 Task: Add Olika Cotton Flower Hydrating Hand Sanitizer Refill to the cart.
Action: Mouse moved to (829, 288)
Screenshot: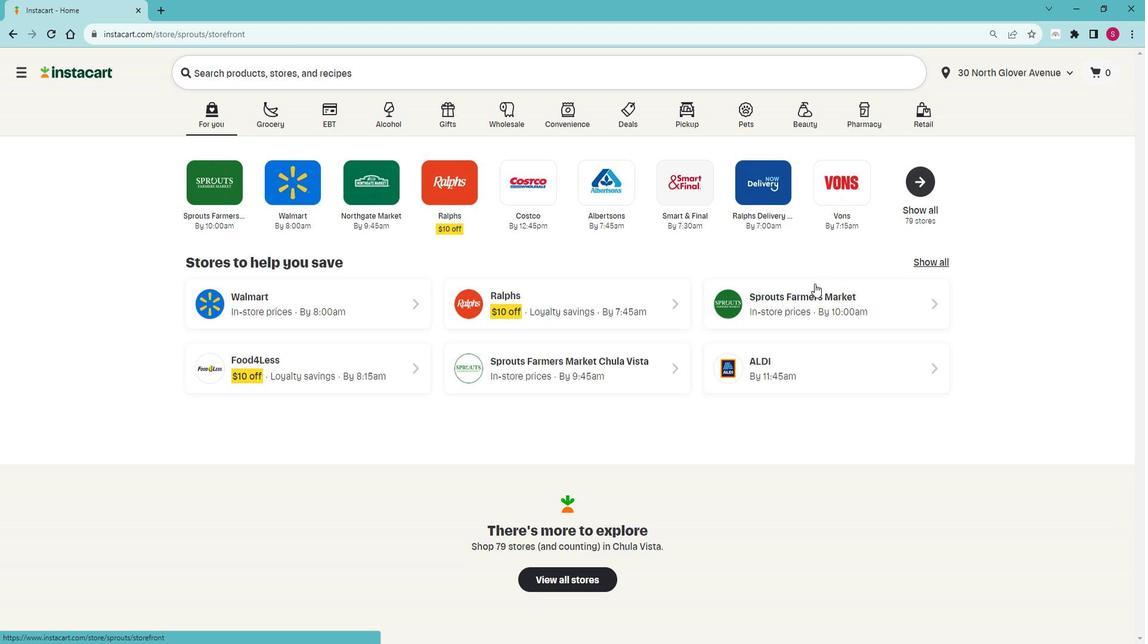 
Action: Mouse pressed left at (829, 288)
Screenshot: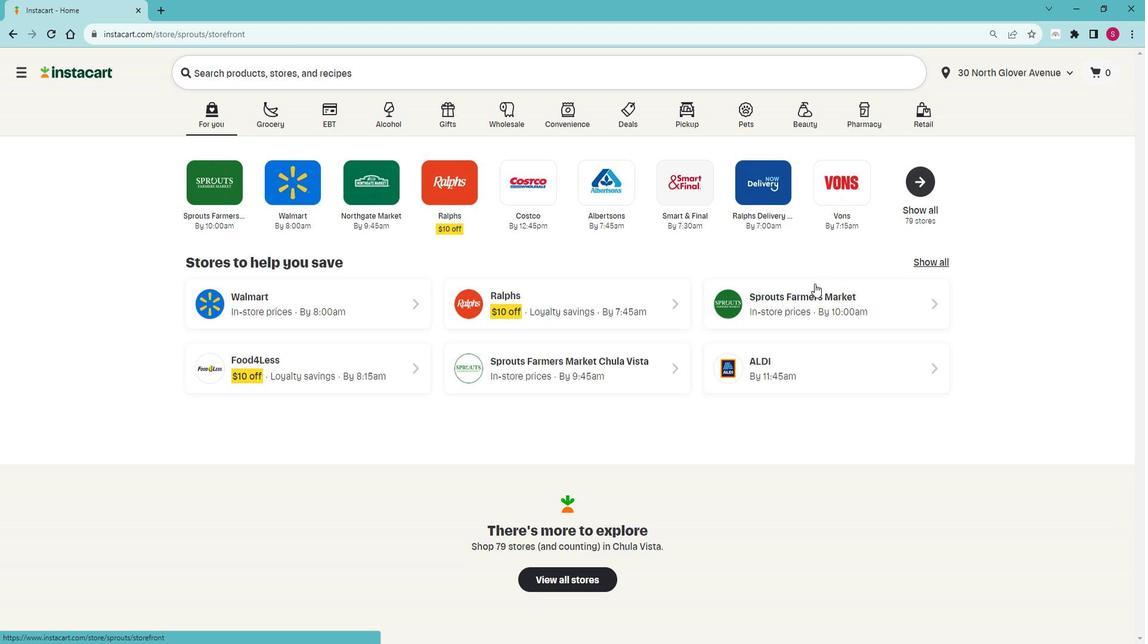 
Action: Mouse moved to (79, 386)
Screenshot: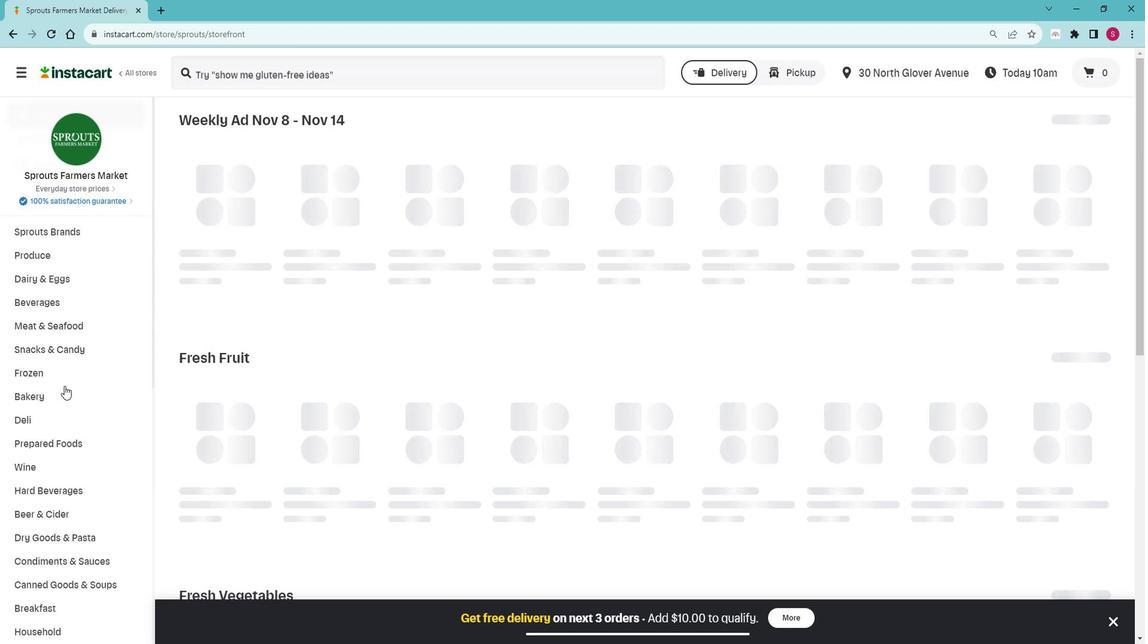 
Action: Mouse scrolled (79, 386) with delta (0, 0)
Screenshot: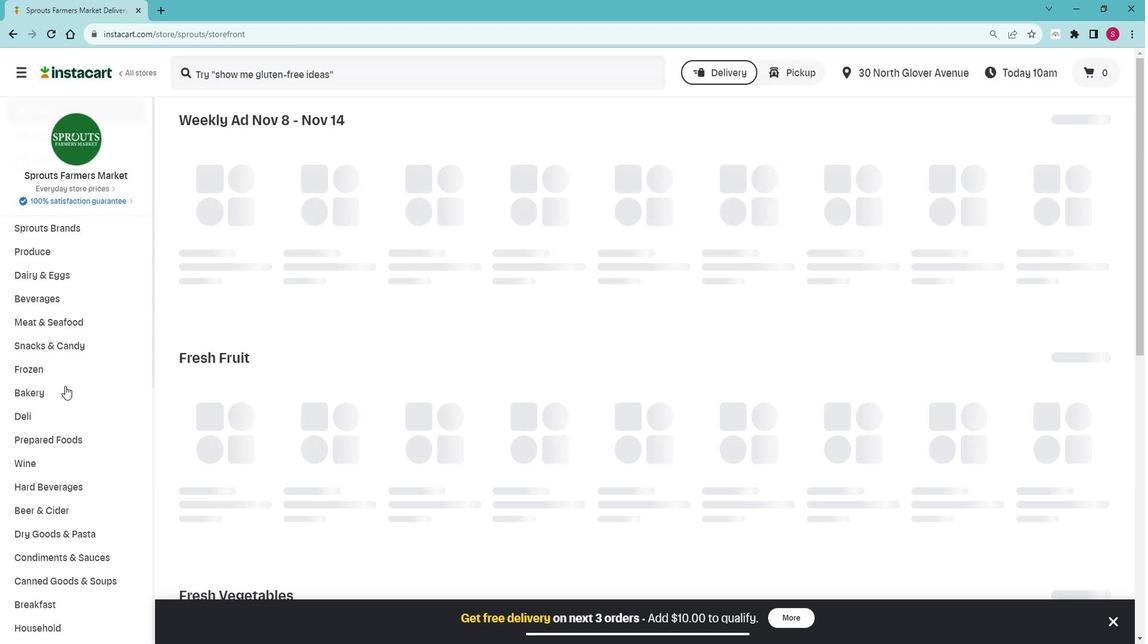 
Action: Mouse scrolled (79, 386) with delta (0, 0)
Screenshot: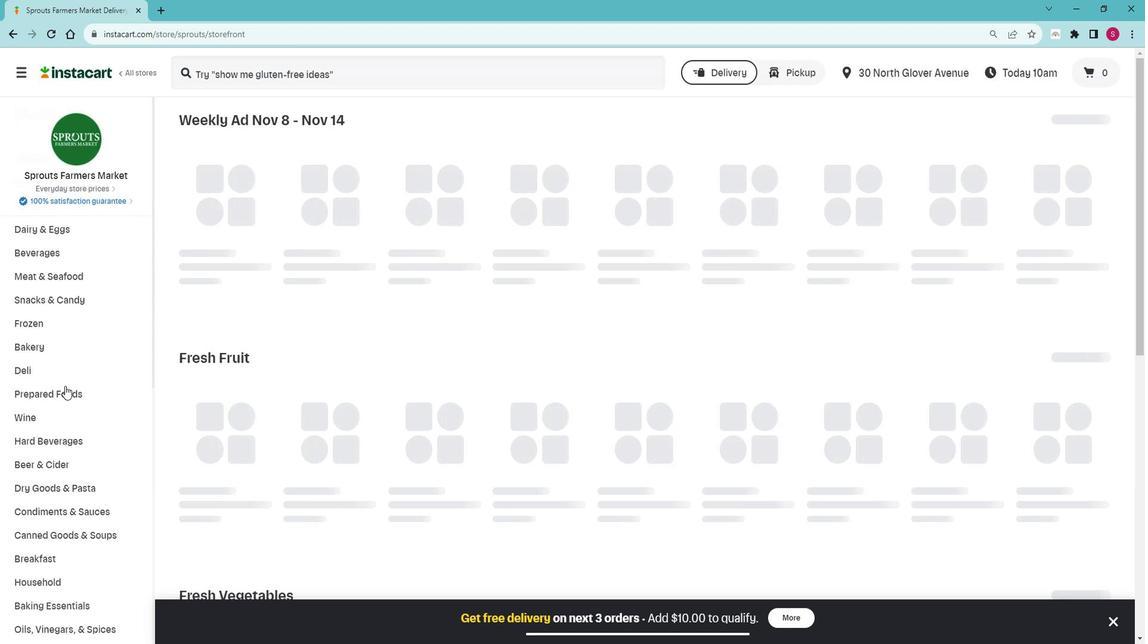
Action: Mouse scrolled (79, 386) with delta (0, 0)
Screenshot: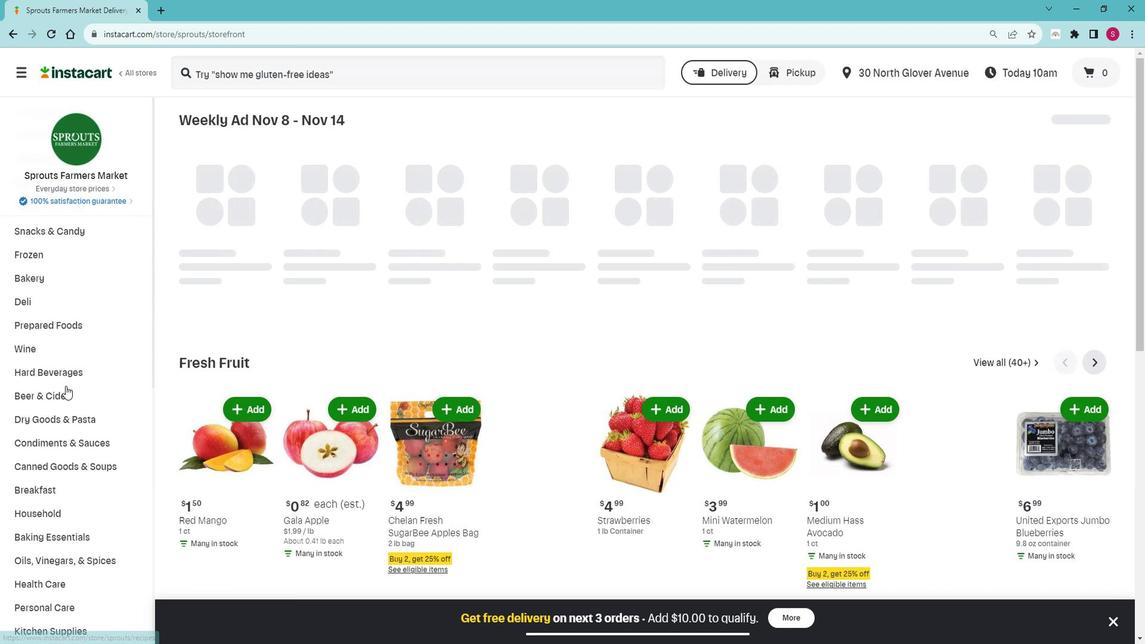 
Action: Mouse moved to (79, 386)
Screenshot: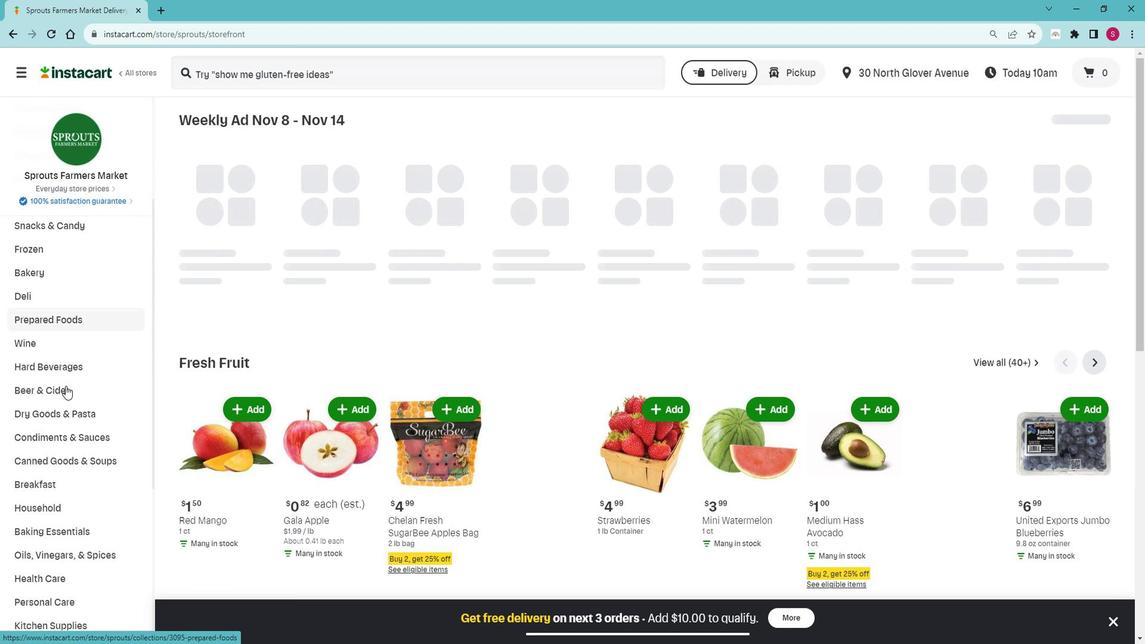 
Action: Mouse scrolled (79, 386) with delta (0, 0)
Screenshot: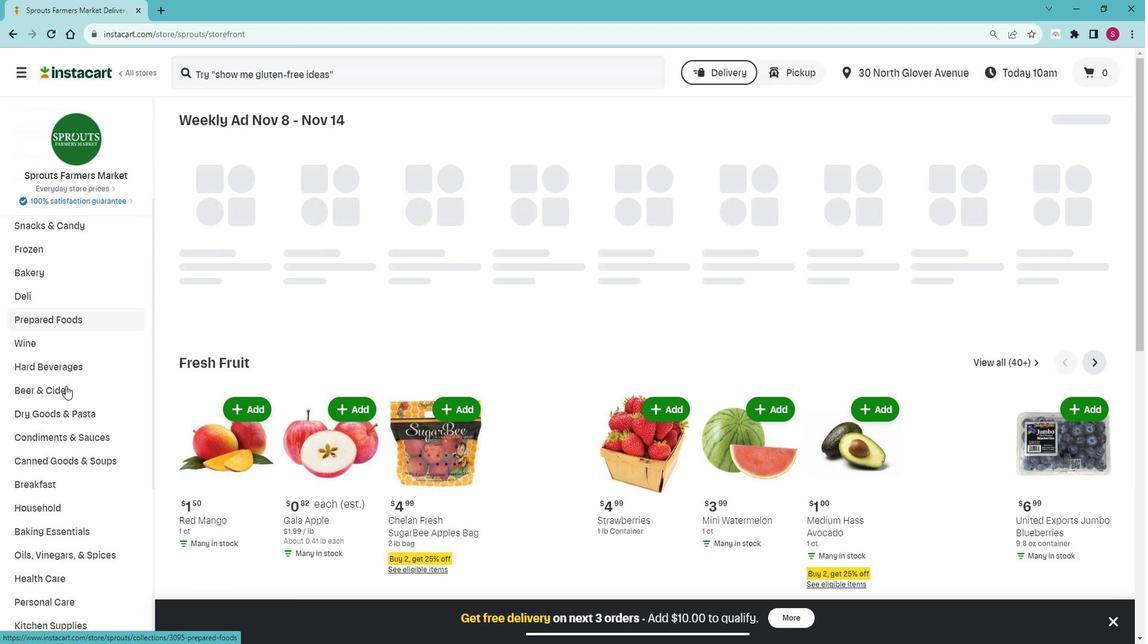 
Action: Mouse moved to (80, 386)
Screenshot: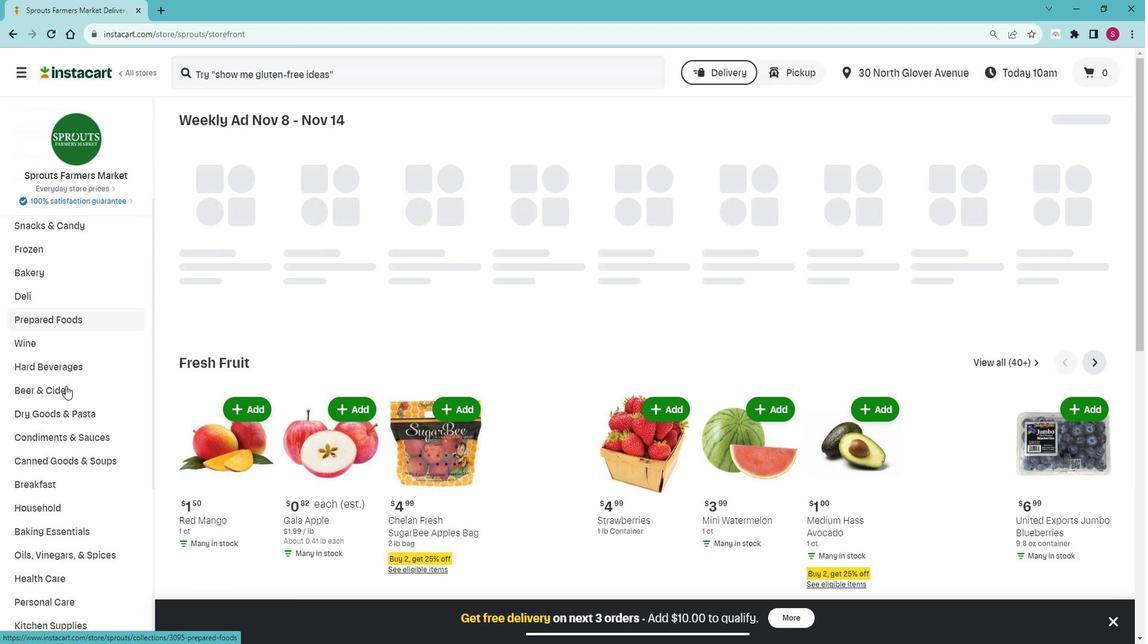 
Action: Mouse scrolled (80, 386) with delta (0, 0)
Screenshot: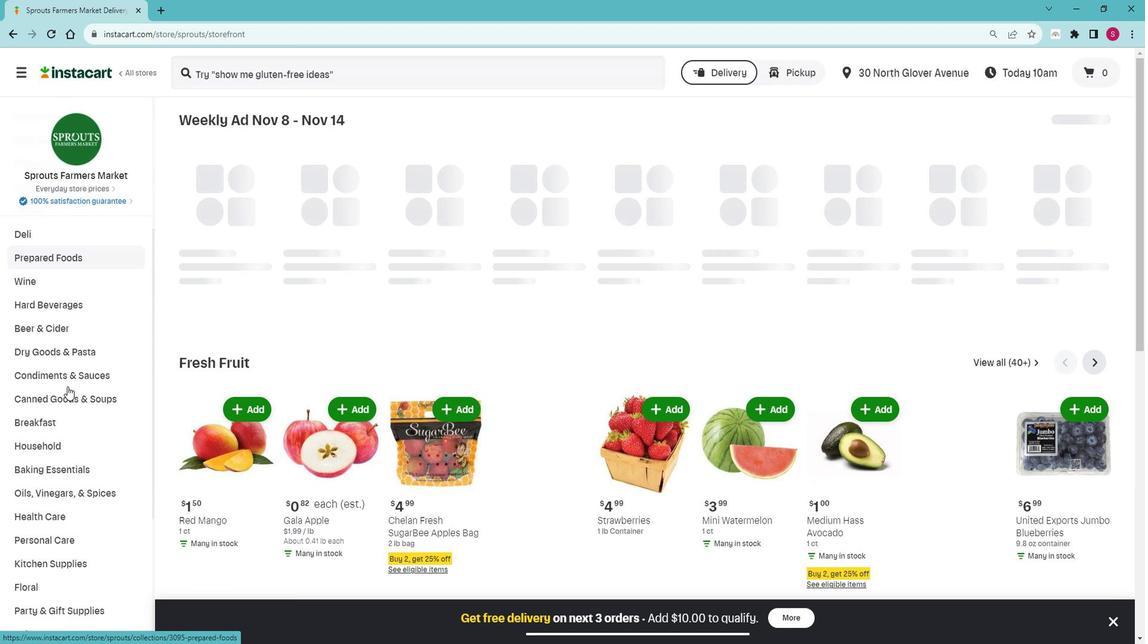 
Action: Mouse moved to (82, 387)
Screenshot: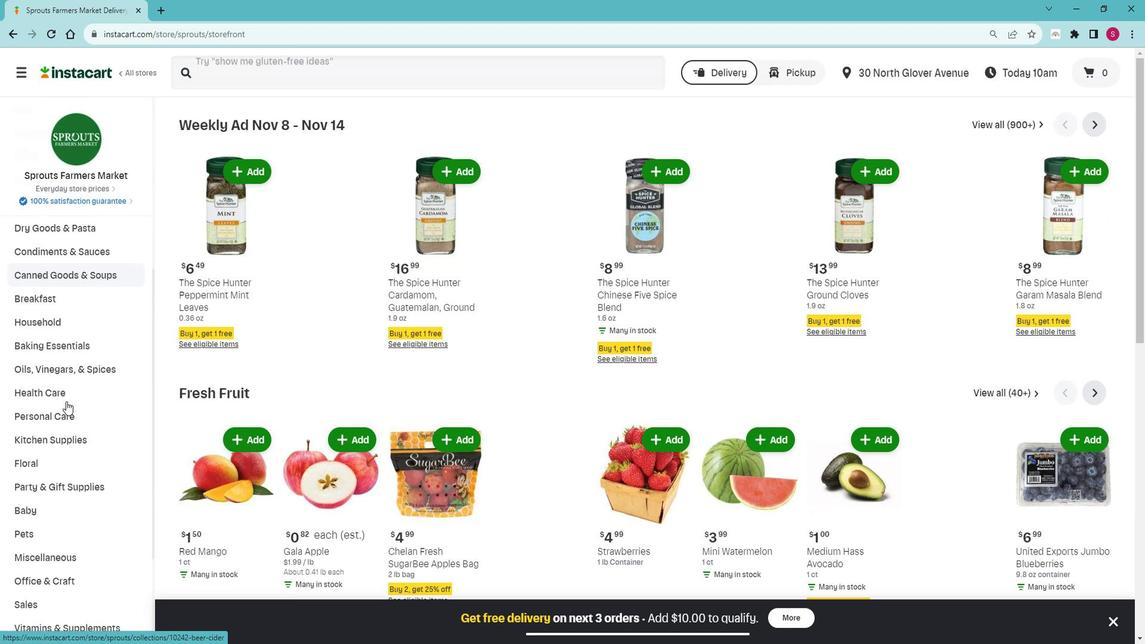 
Action: Mouse scrolled (82, 386) with delta (0, 0)
Screenshot: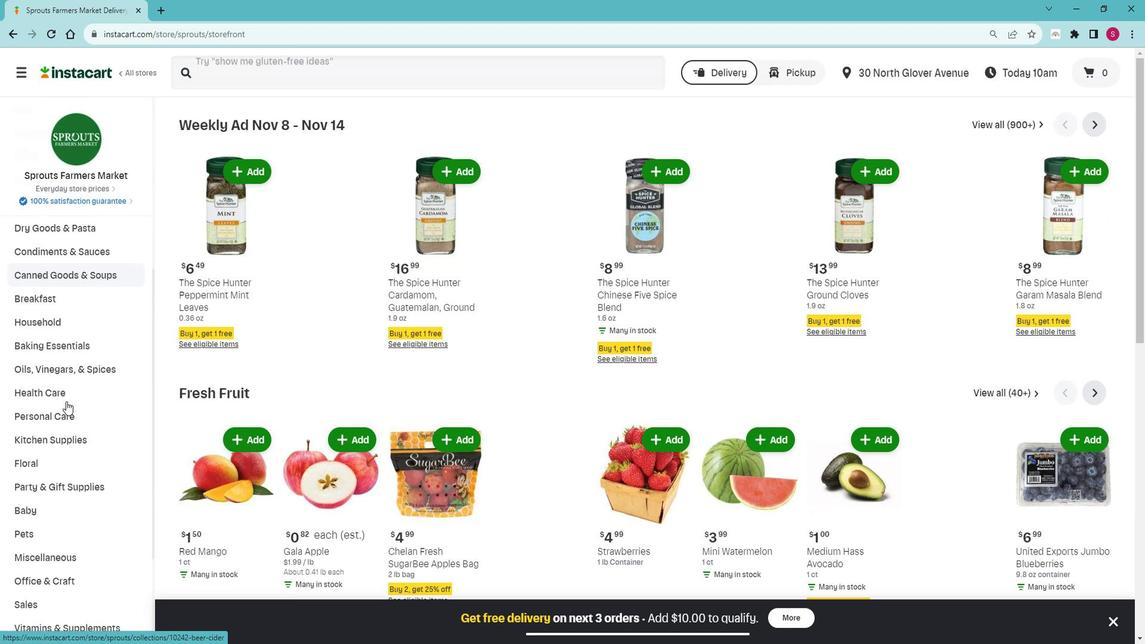 
Action: Mouse moved to (82, 387)
Screenshot: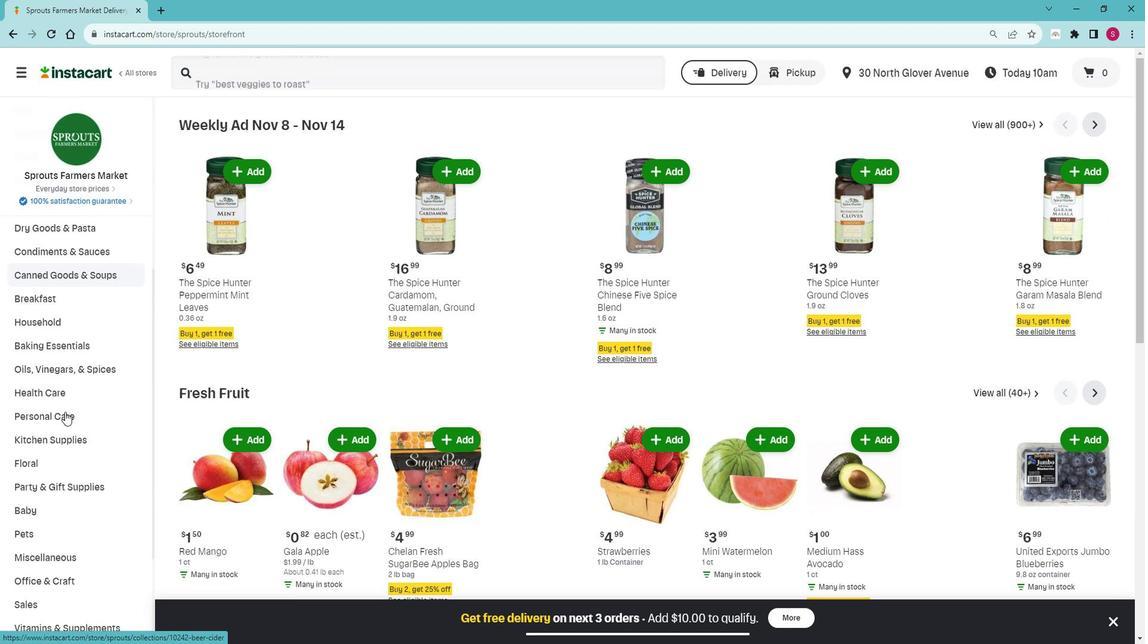 
Action: Mouse scrolled (82, 387) with delta (0, 0)
Screenshot: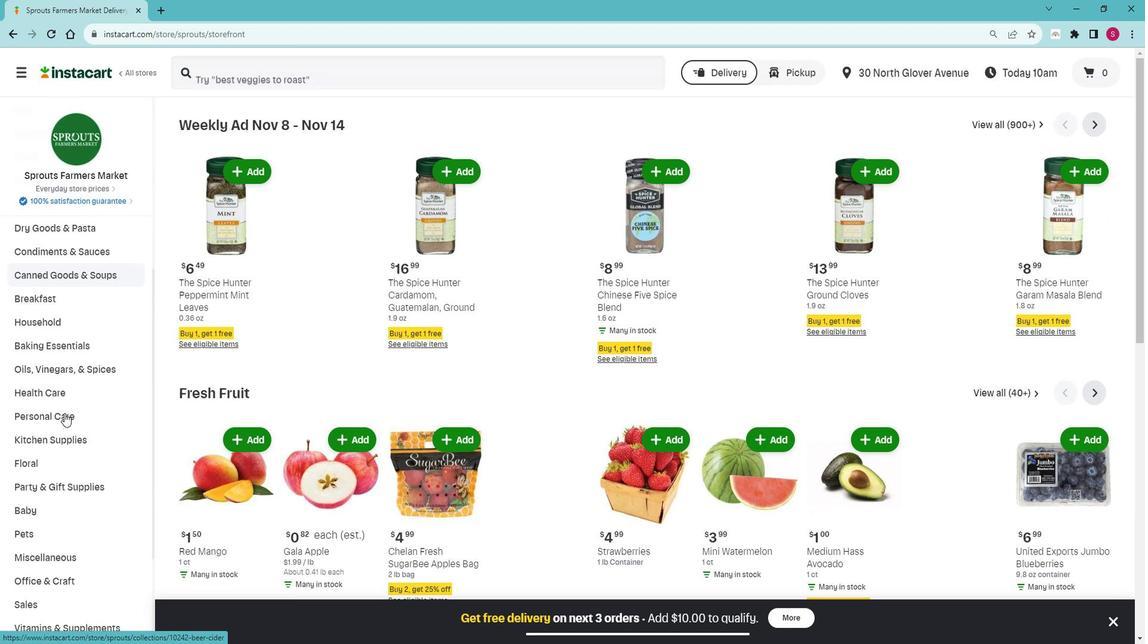 
Action: Mouse moved to (79, 413)
Screenshot: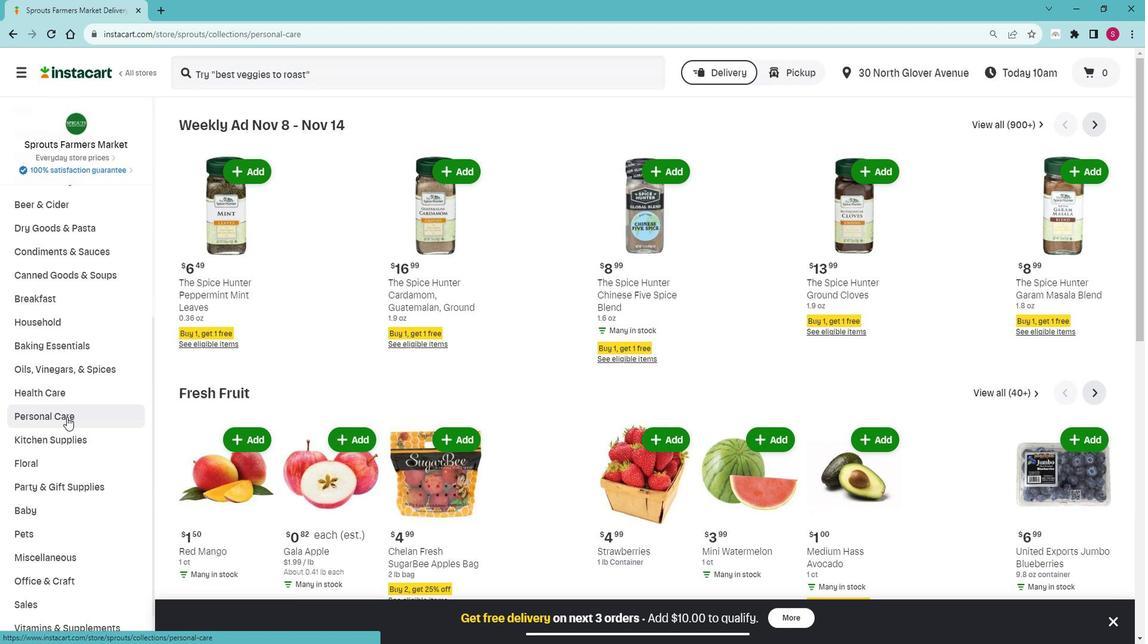 
Action: Mouse pressed left at (79, 413)
Screenshot: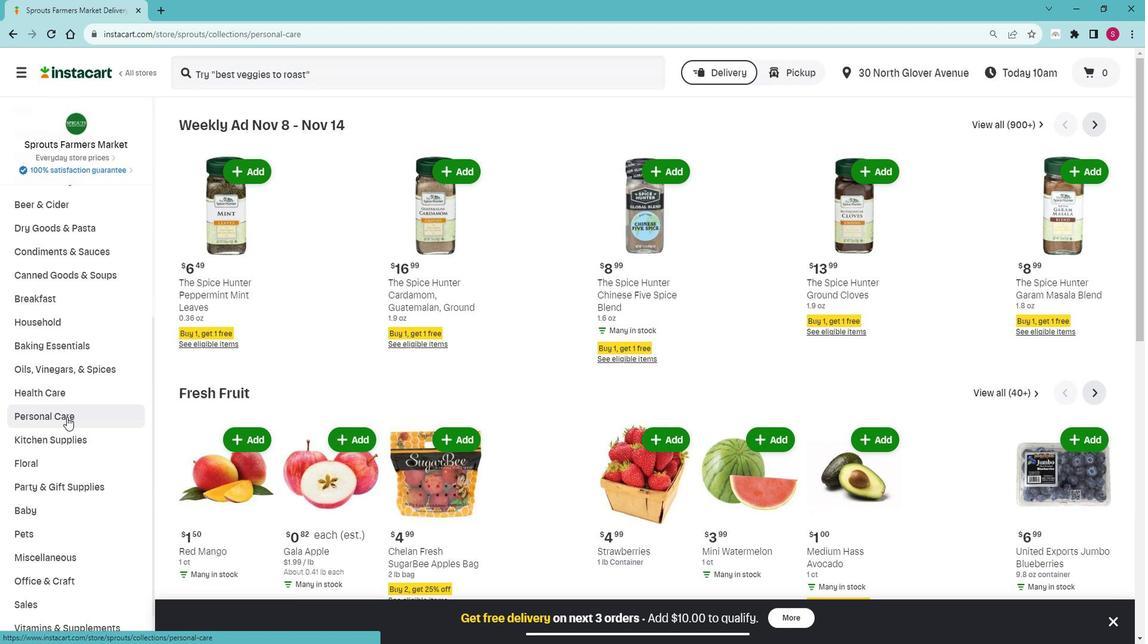 
Action: Mouse moved to (77, 437)
Screenshot: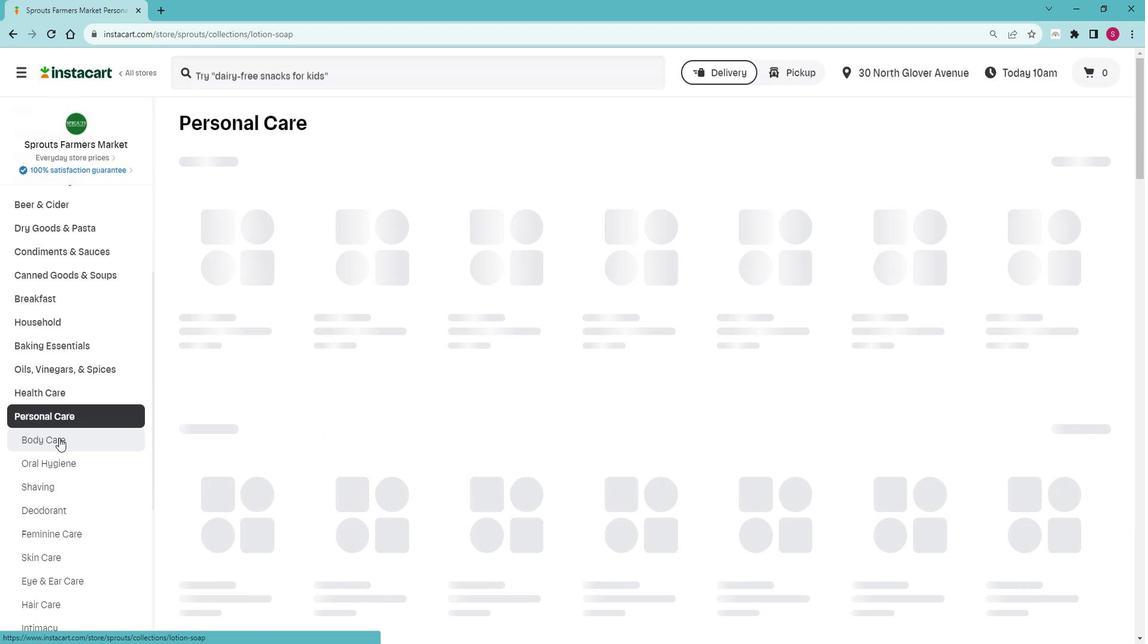 
Action: Mouse pressed left at (77, 437)
Screenshot: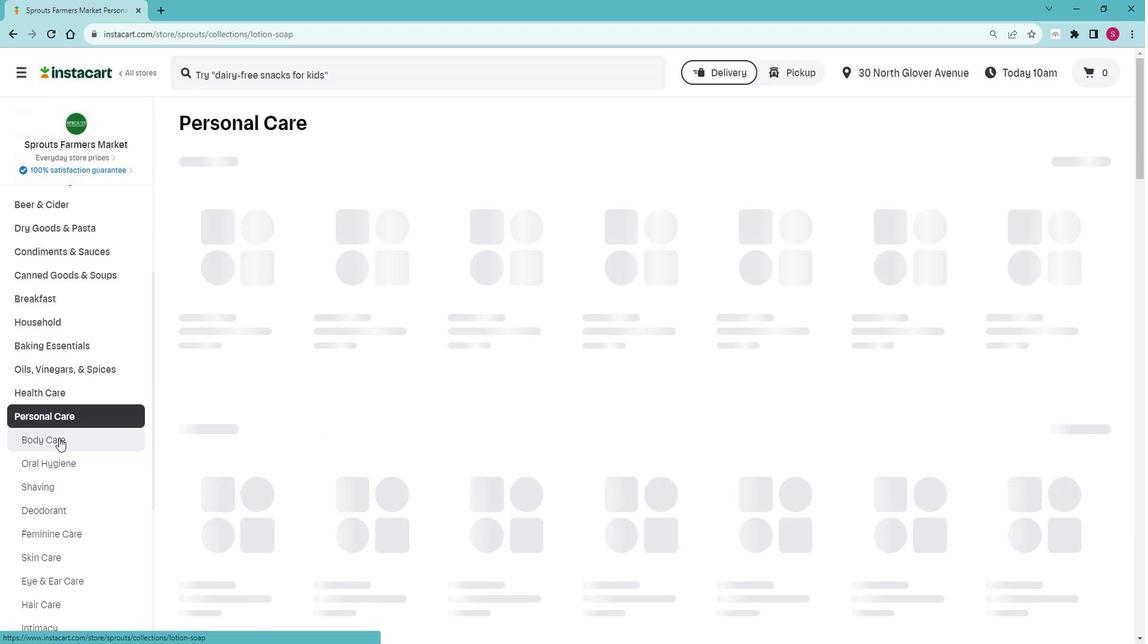 
Action: Mouse moved to (630, 177)
Screenshot: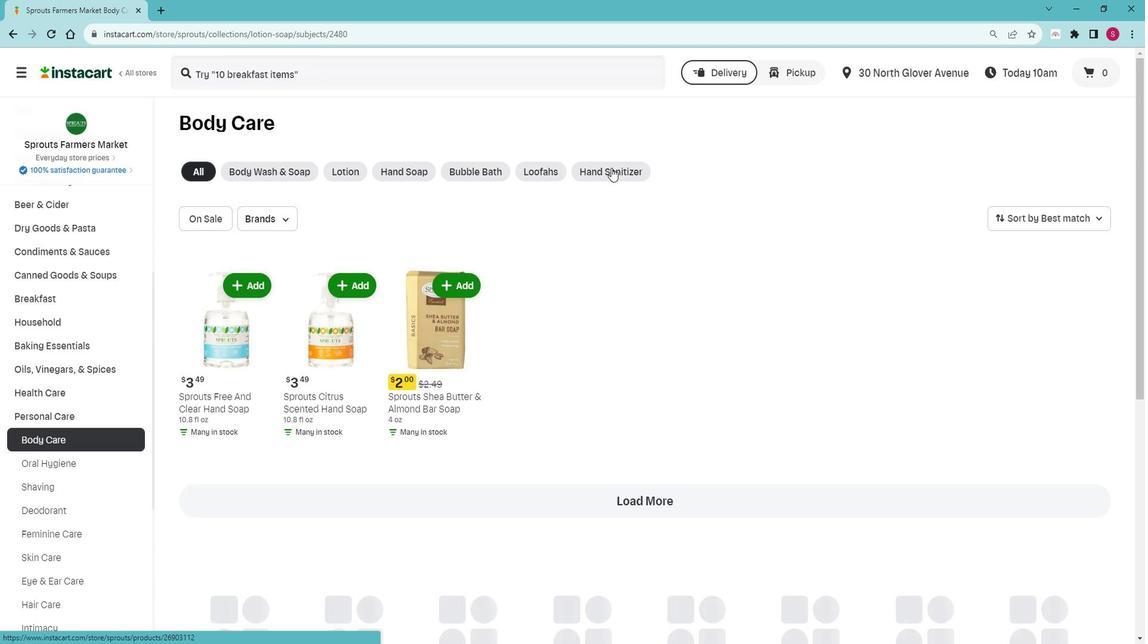 
Action: Mouse pressed left at (630, 177)
Screenshot: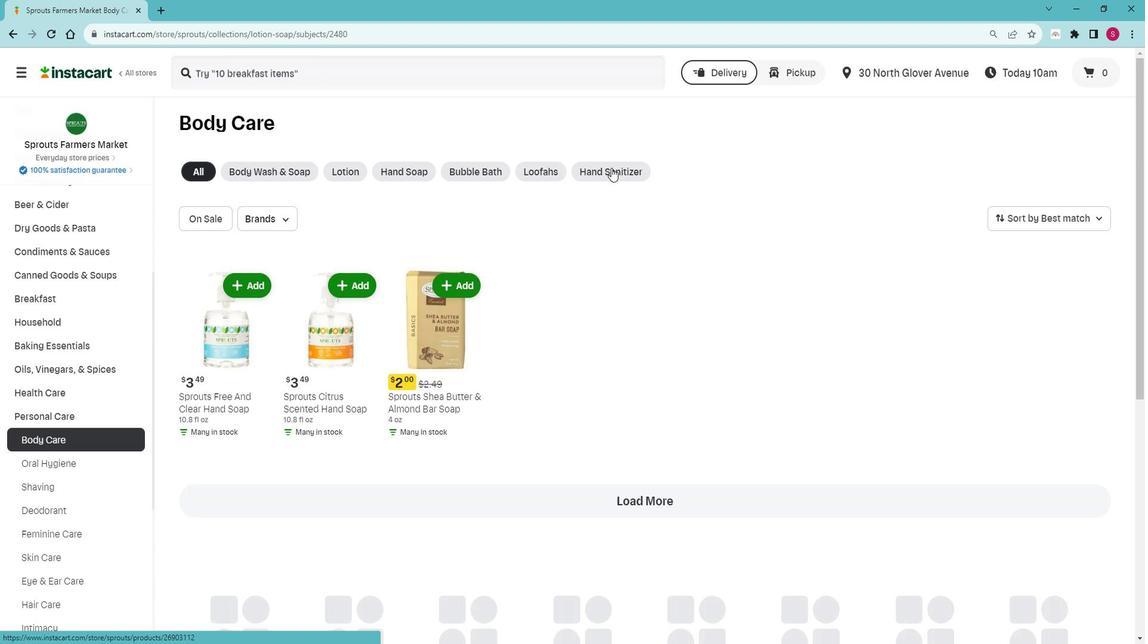 
Action: Mouse moved to (373, 83)
Screenshot: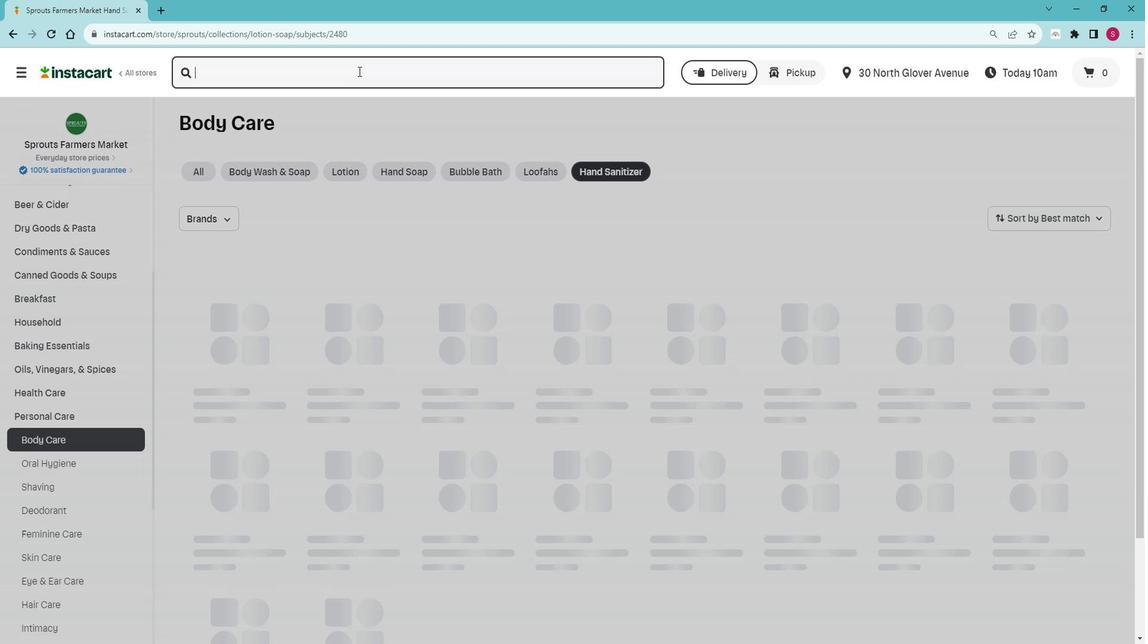 
Action: Mouse pressed left at (373, 83)
Screenshot: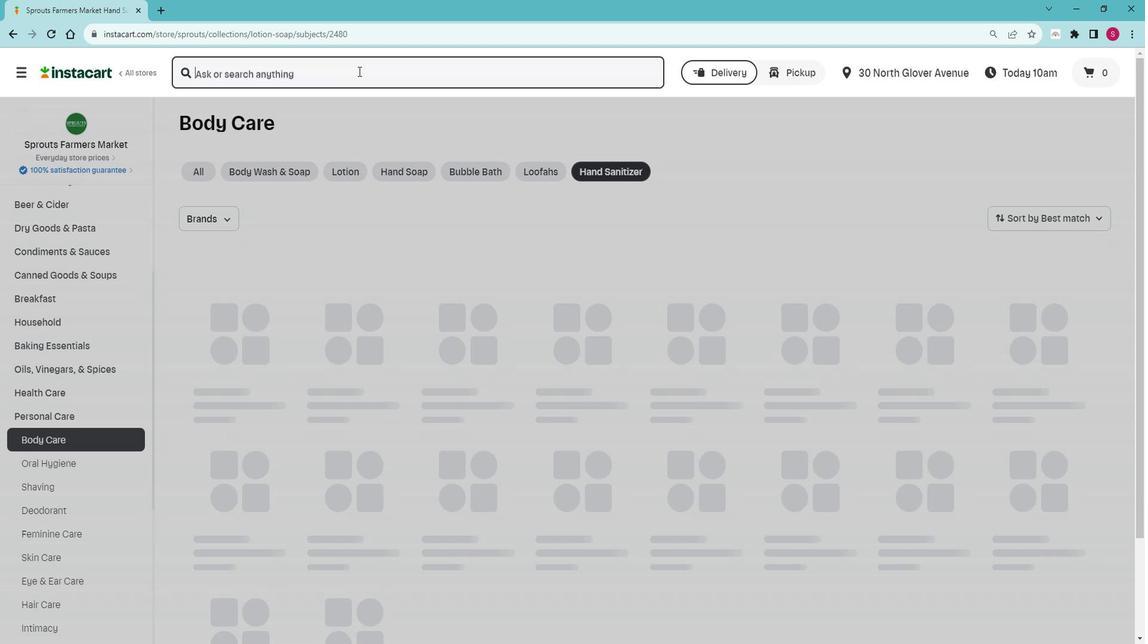 
Action: Key pressed <Key.shift>Olika<Key.space><Key.shift>Cotton<Key.space><Key.shift>Flower<Key.space><Key.shift>Hydrating<Key.space><Key.shift>G<Key.backspace><Key.shift>Hand<Key.space><Key.shift><Key.shift><Key.shift><Key.shift><Key.shift><Key.shift><Key.shift>Sanitizer<Key.space><Key.shift>Refiuk<Key.backspace><Key.backspace>ll<Key.space><Key.enter>
Screenshot: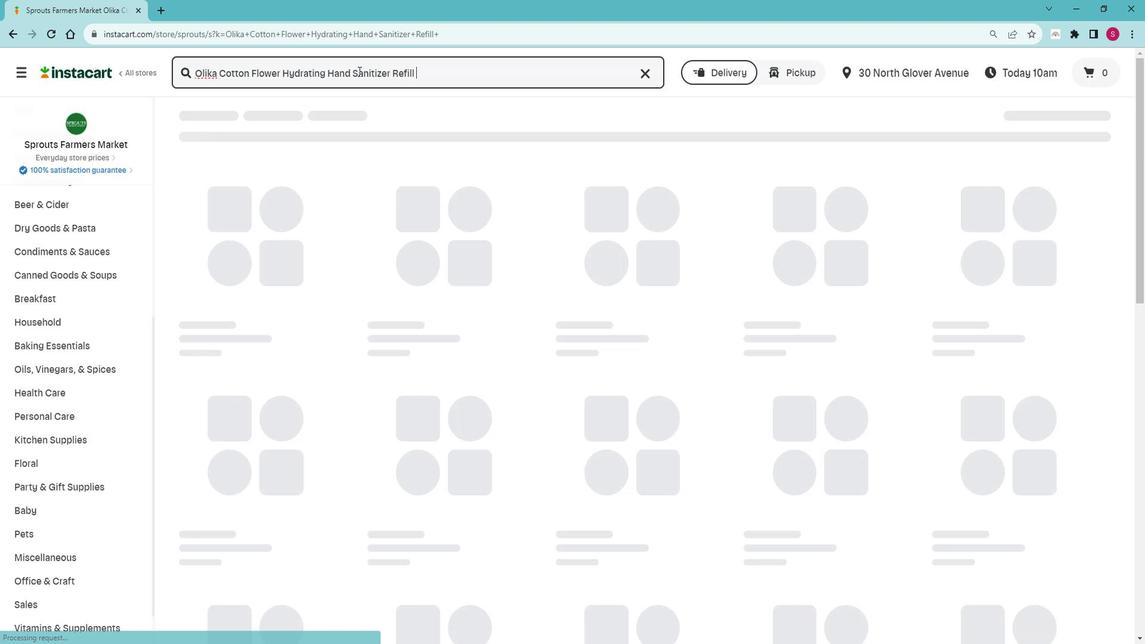 
Action: Mouse moved to (390, 329)
Screenshot: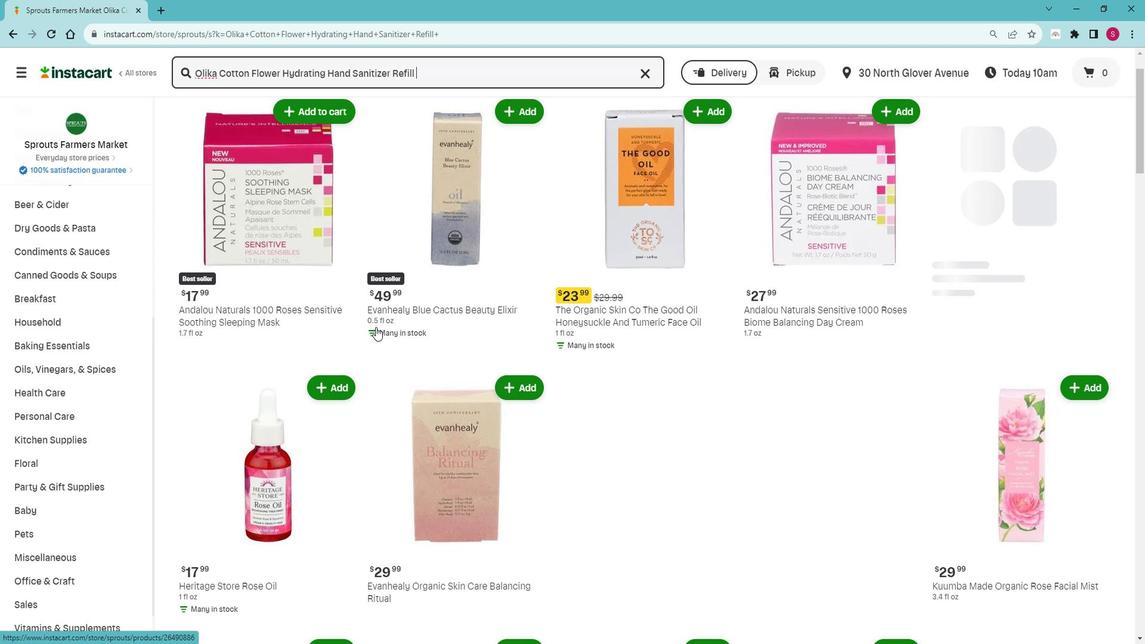 
Action: Mouse scrolled (390, 328) with delta (0, 0)
Screenshot: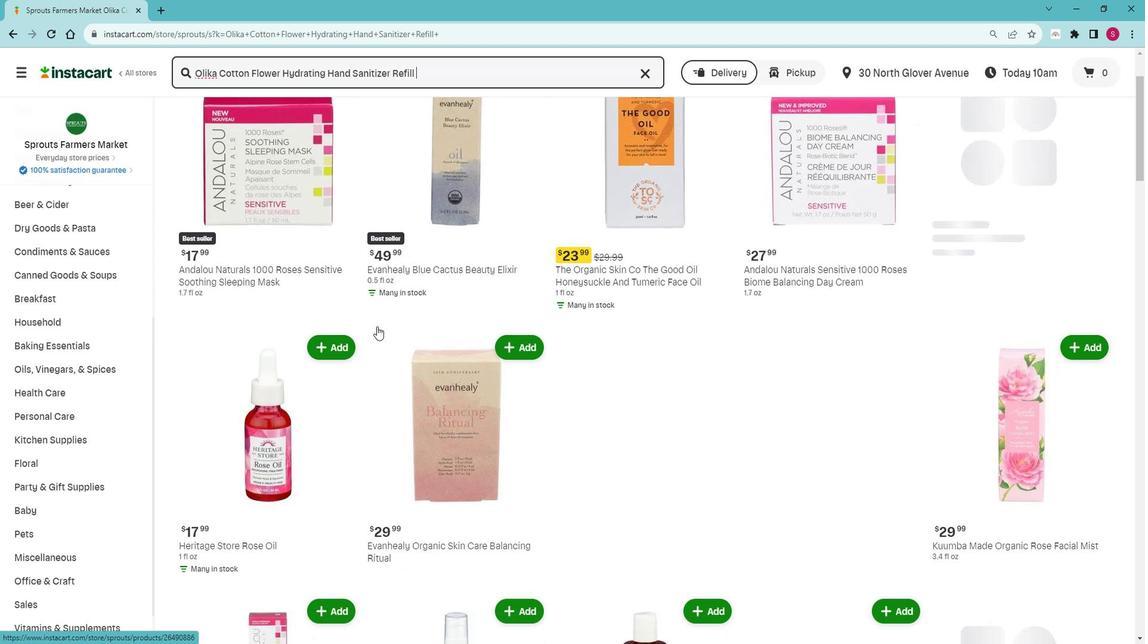 
Action: Mouse moved to (390, 329)
Screenshot: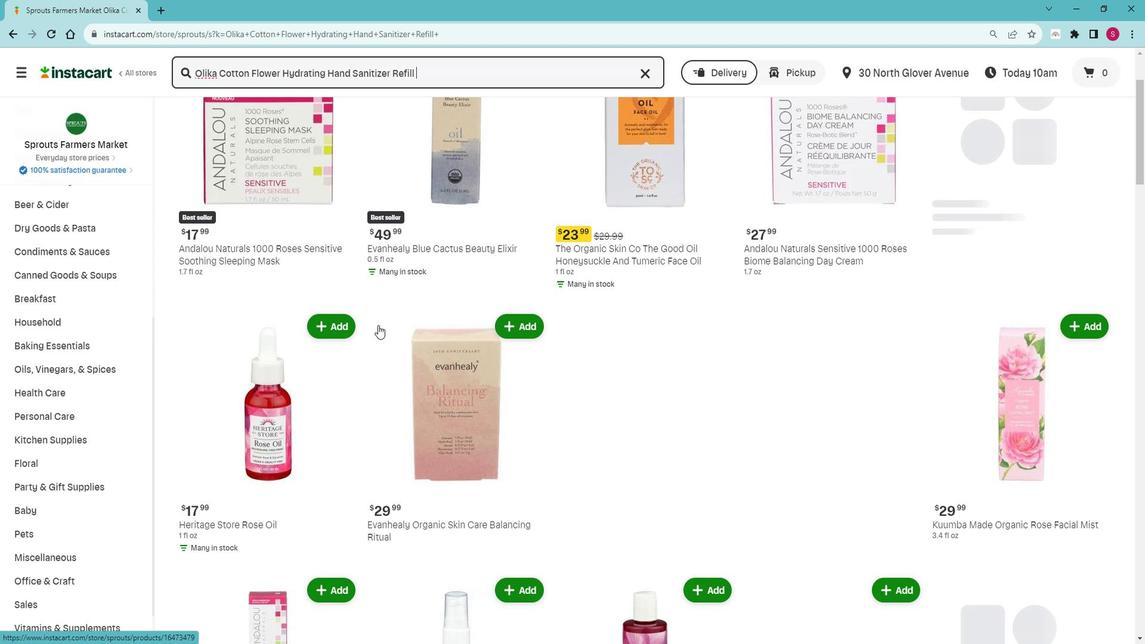 
Action: Mouse scrolled (390, 329) with delta (0, 0)
Screenshot: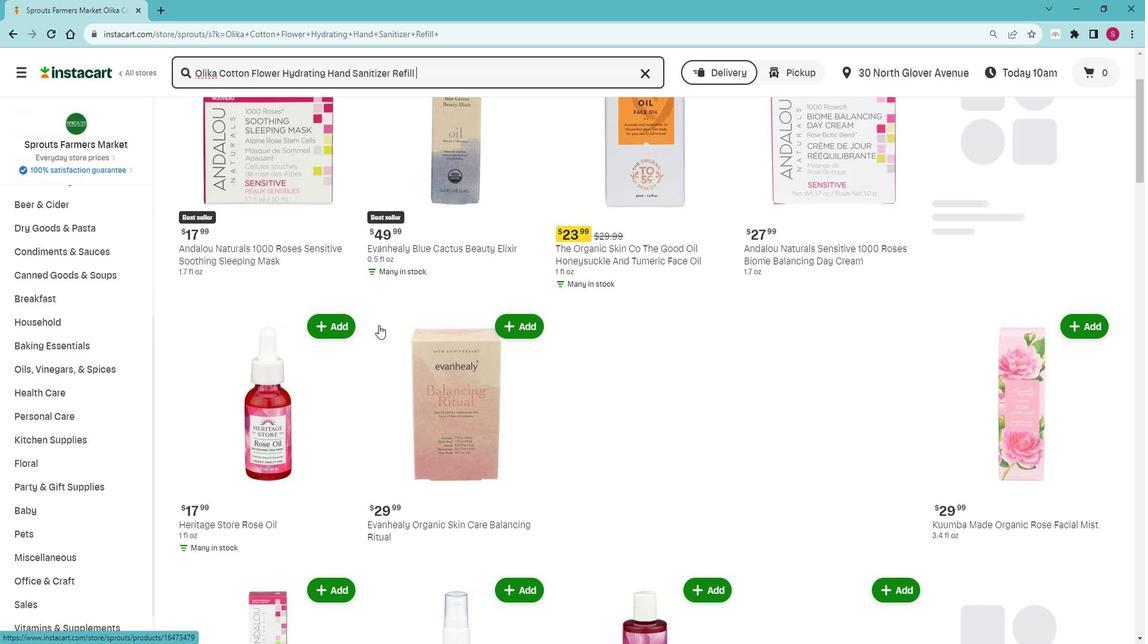 
Action: Mouse moved to (397, 326)
Screenshot: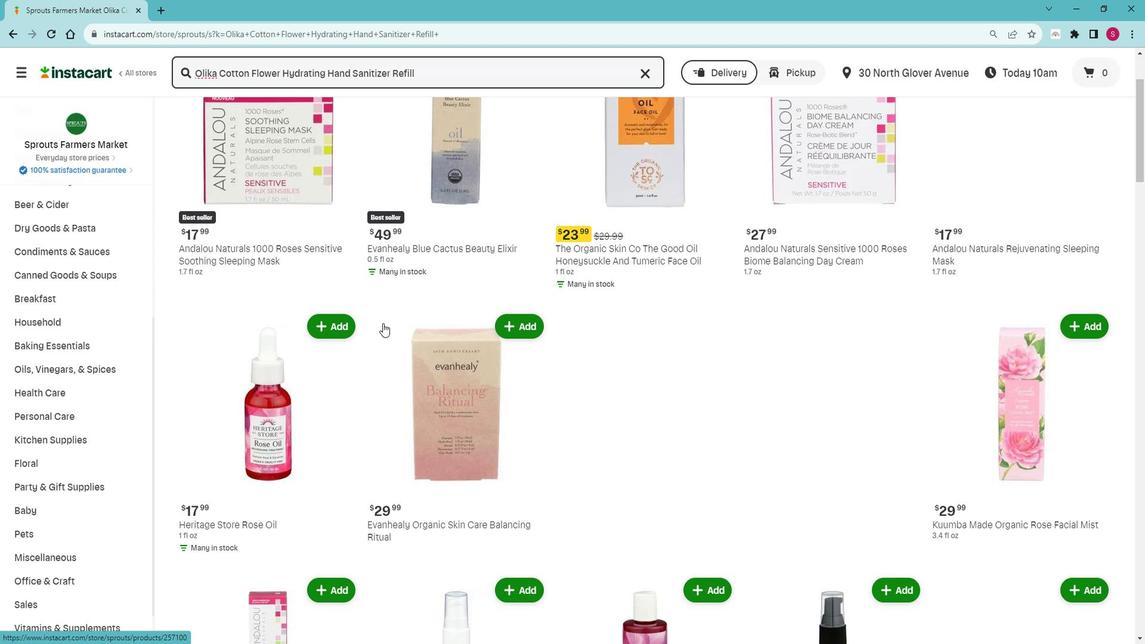 
